 Task: Select the option of copy comments.
Action: Mouse moved to (45, 80)
Screenshot: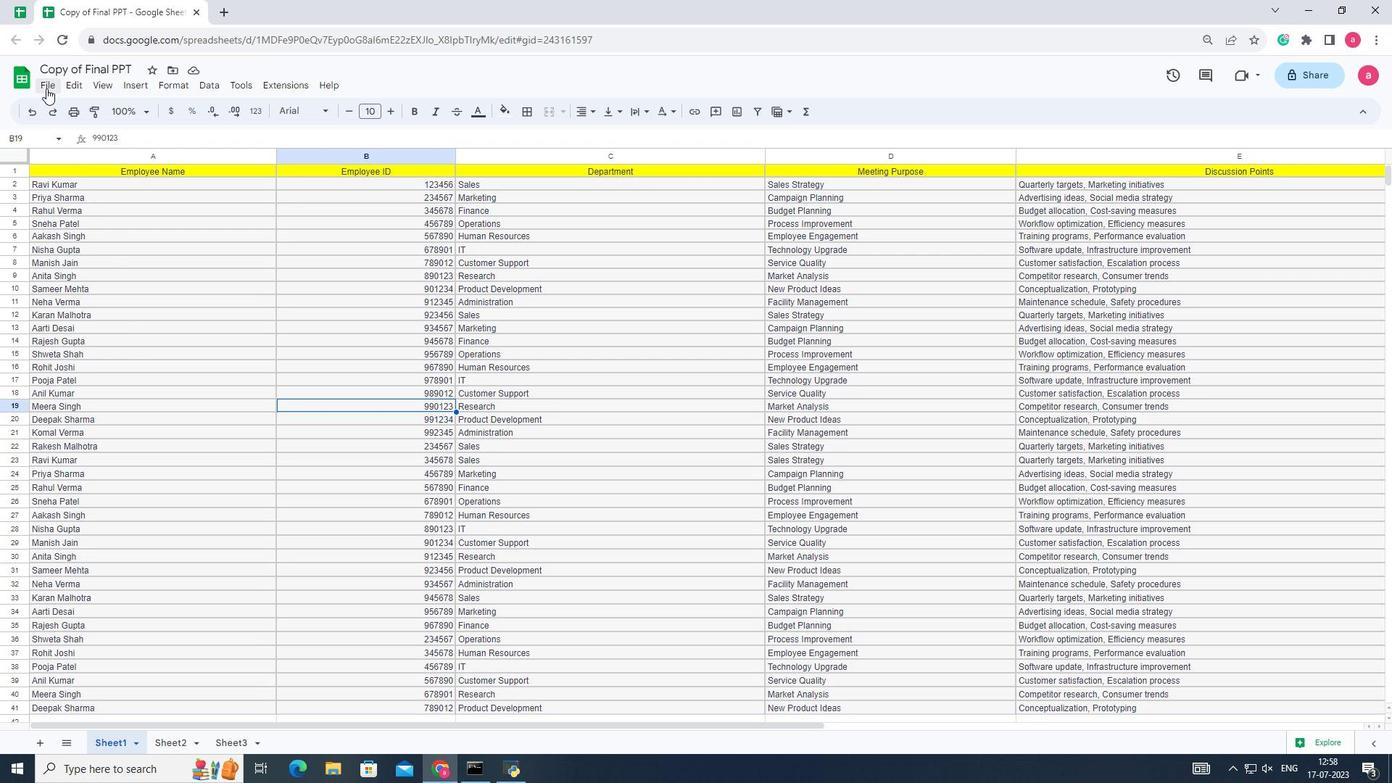 
Action: Mouse pressed left at (45, 80)
Screenshot: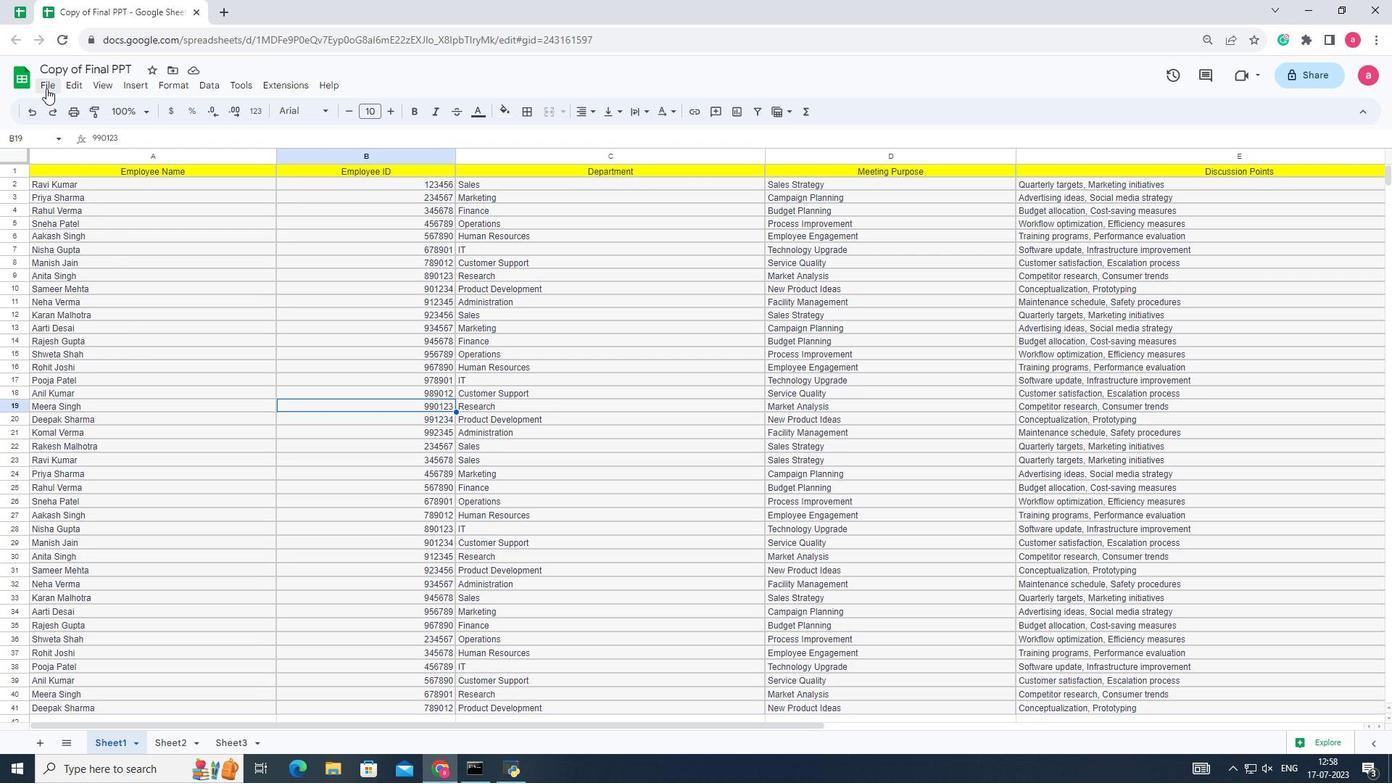 
Action: Mouse moved to (85, 174)
Screenshot: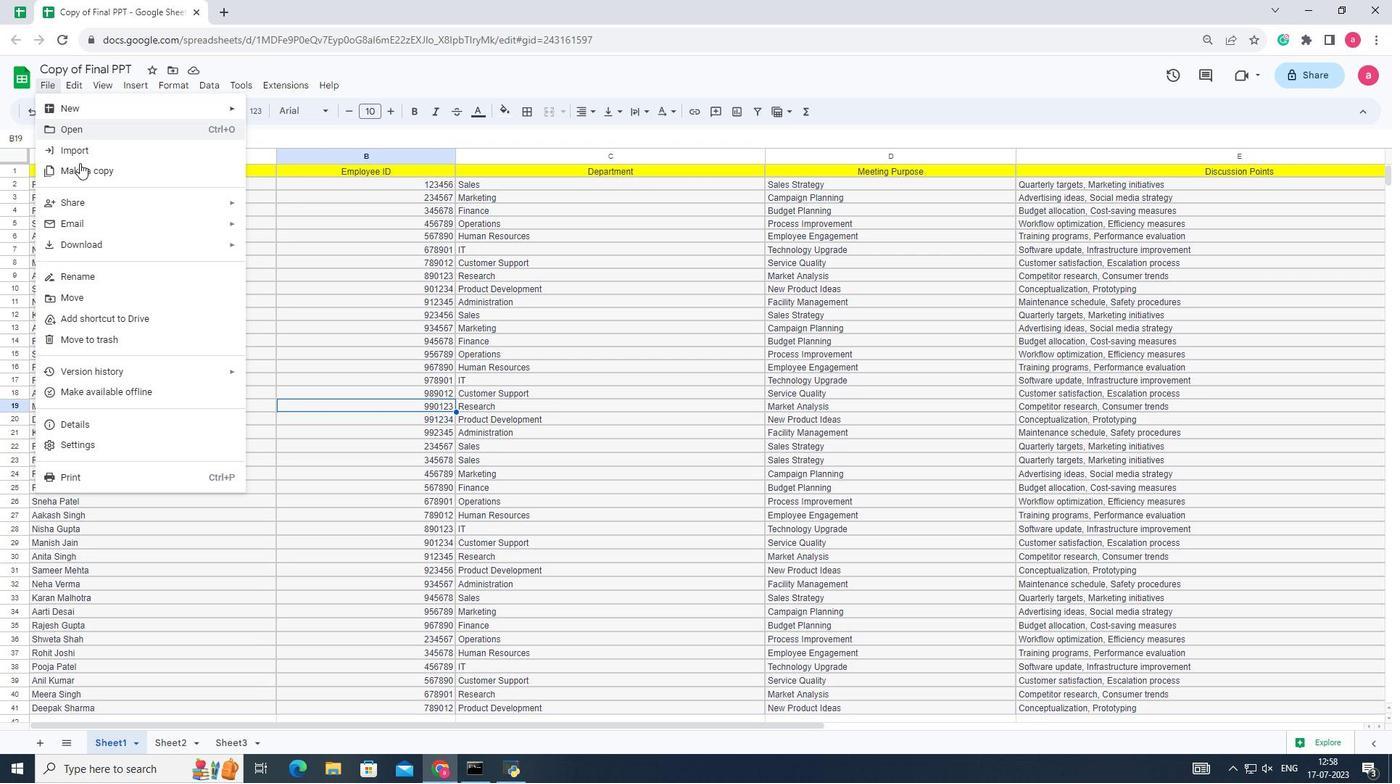 
Action: Mouse pressed left at (85, 174)
Screenshot: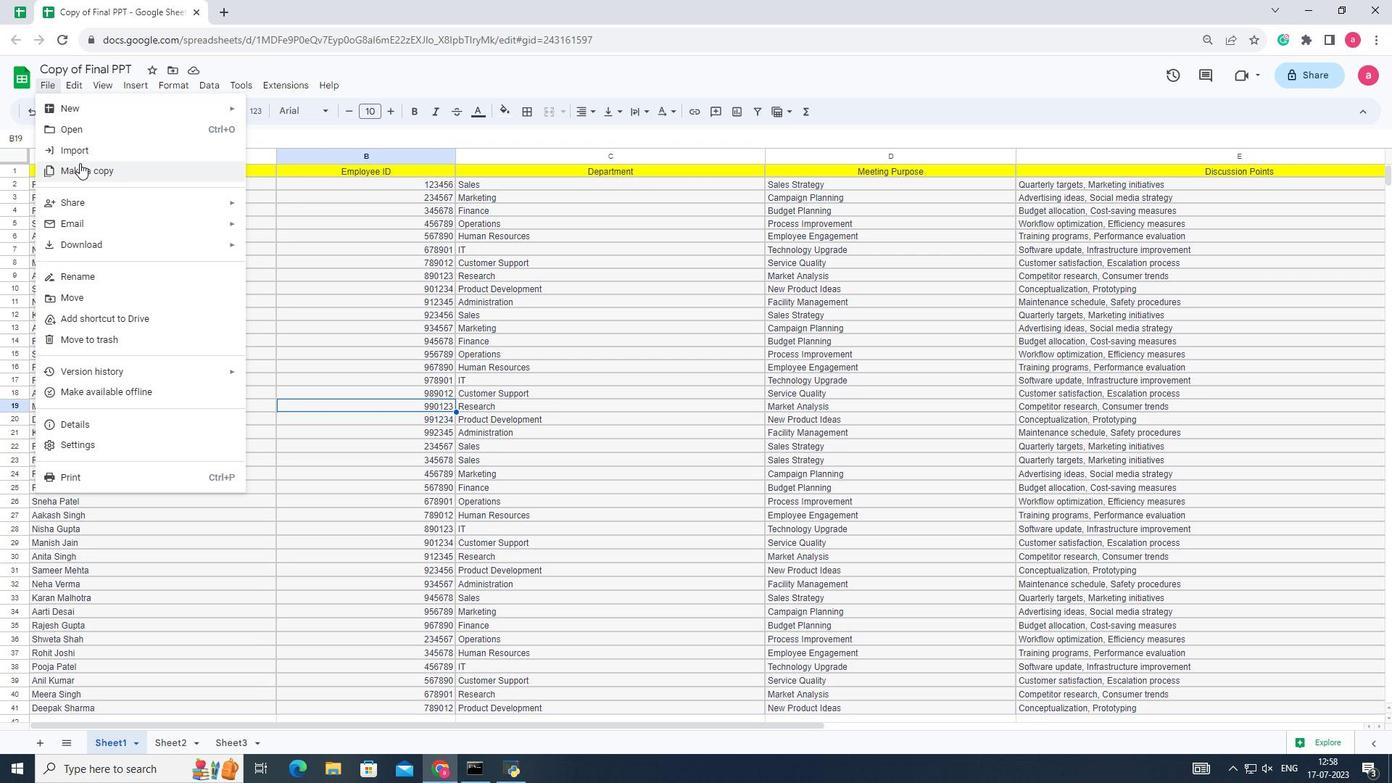 
Action: Mouse moved to (604, 455)
Screenshot: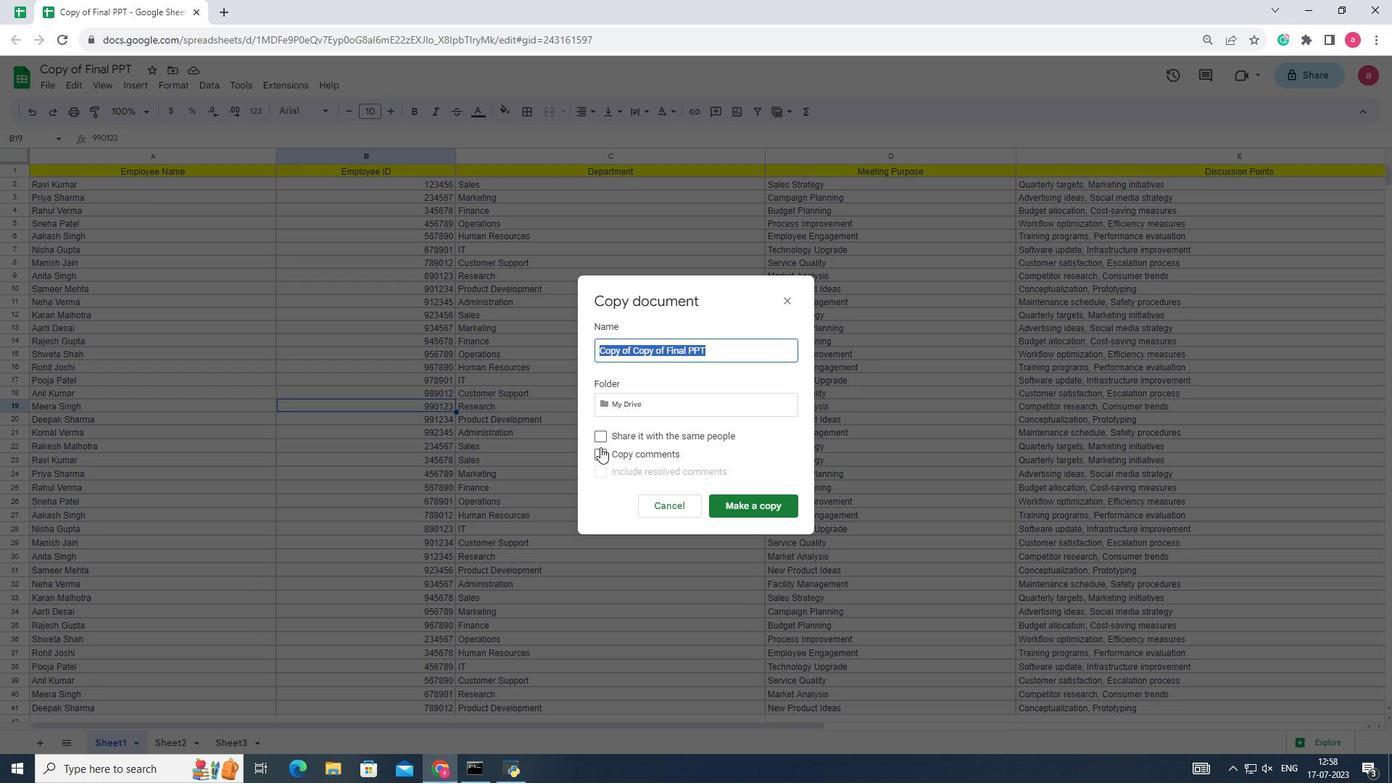 
Action: Mouse pressed left at (604, 455)
Screenshot: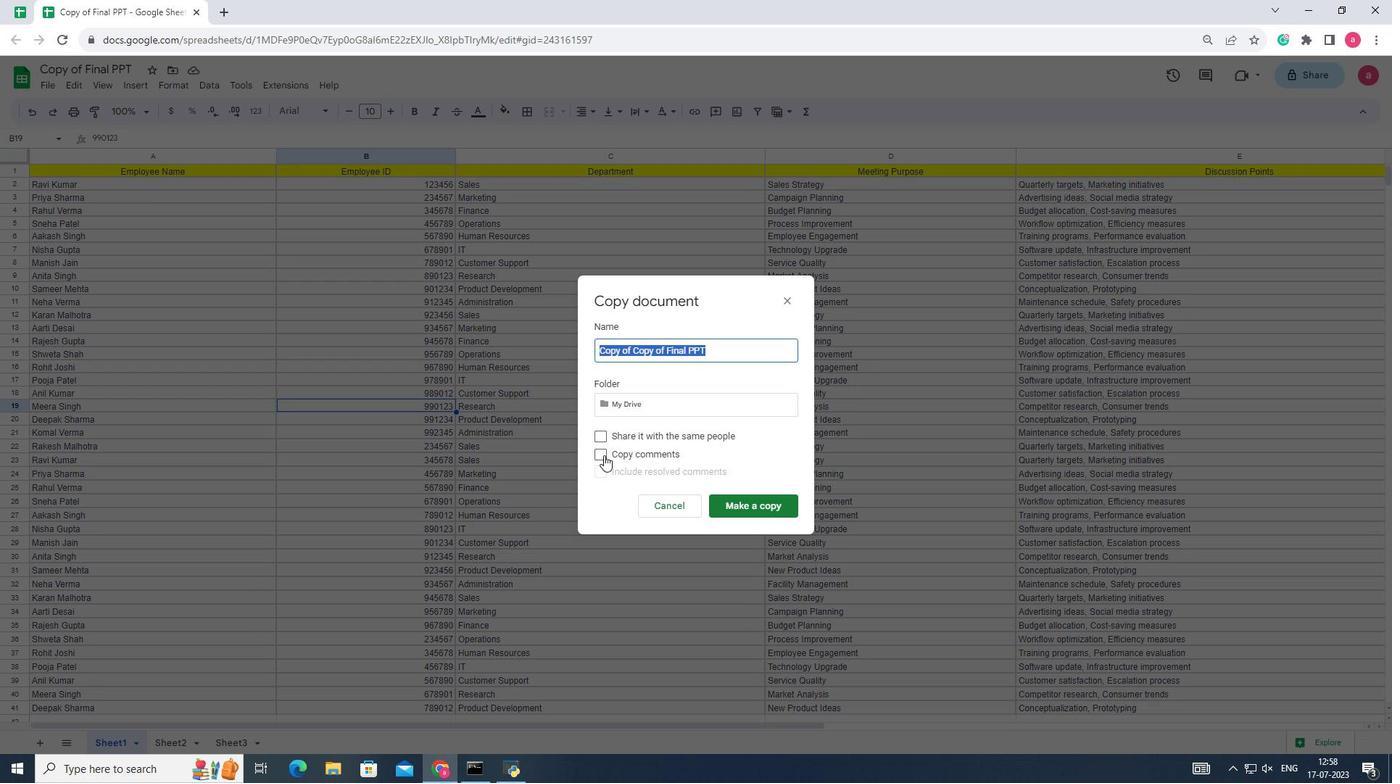 
